 Task: In the  document memoir.txt Use the feature 'and check spelling and grammer' Change font style of header to '18' Select the body of letter and change paragraph spacing to  1.5
Action: Mouse moved to (231, 78)
Screenshot: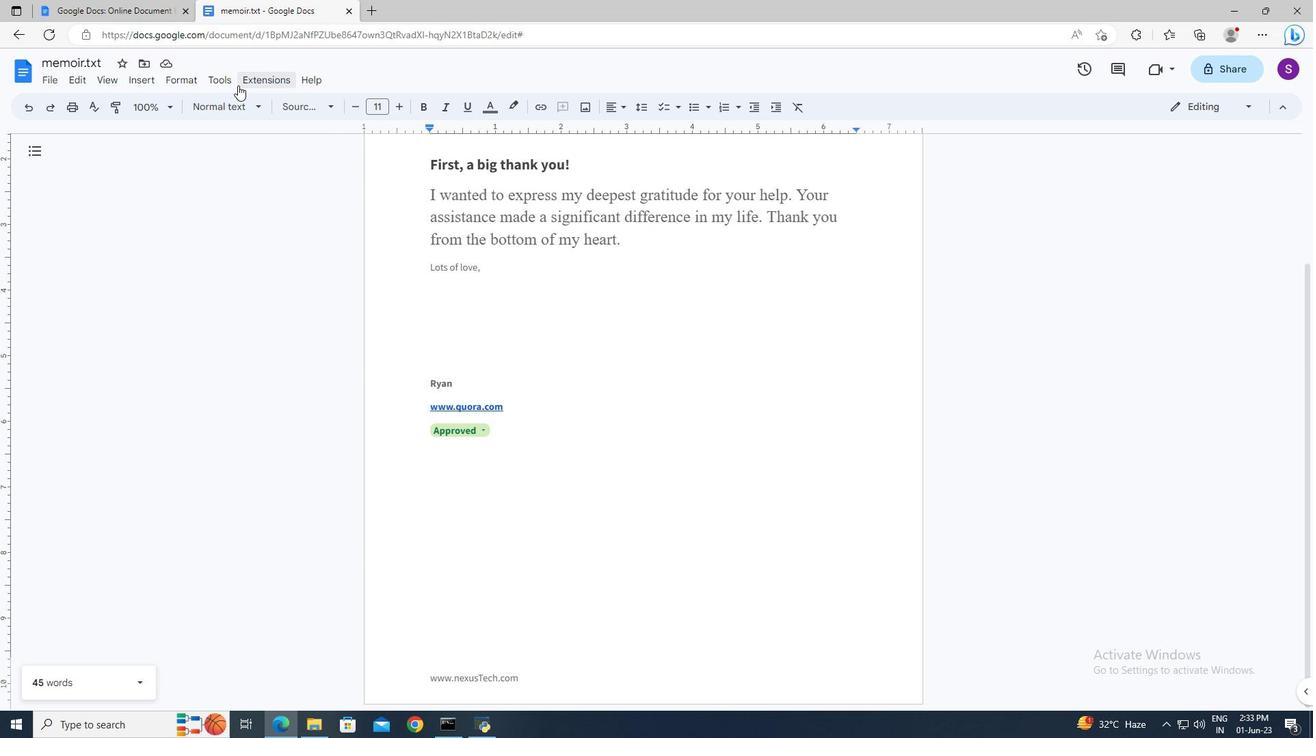 
Action: Mouse pressed left at (231, 78)
Screenshot: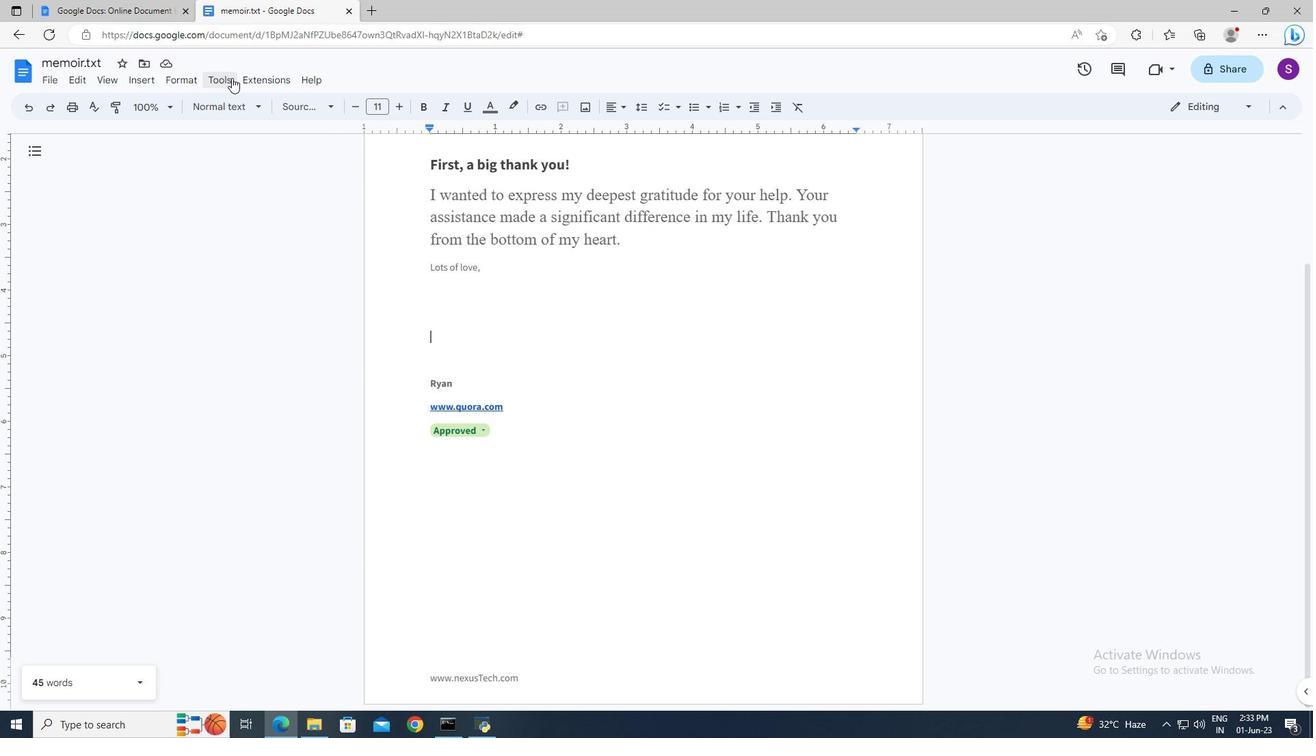 
Action: Mouse moved to (483, 105)
Screenshot: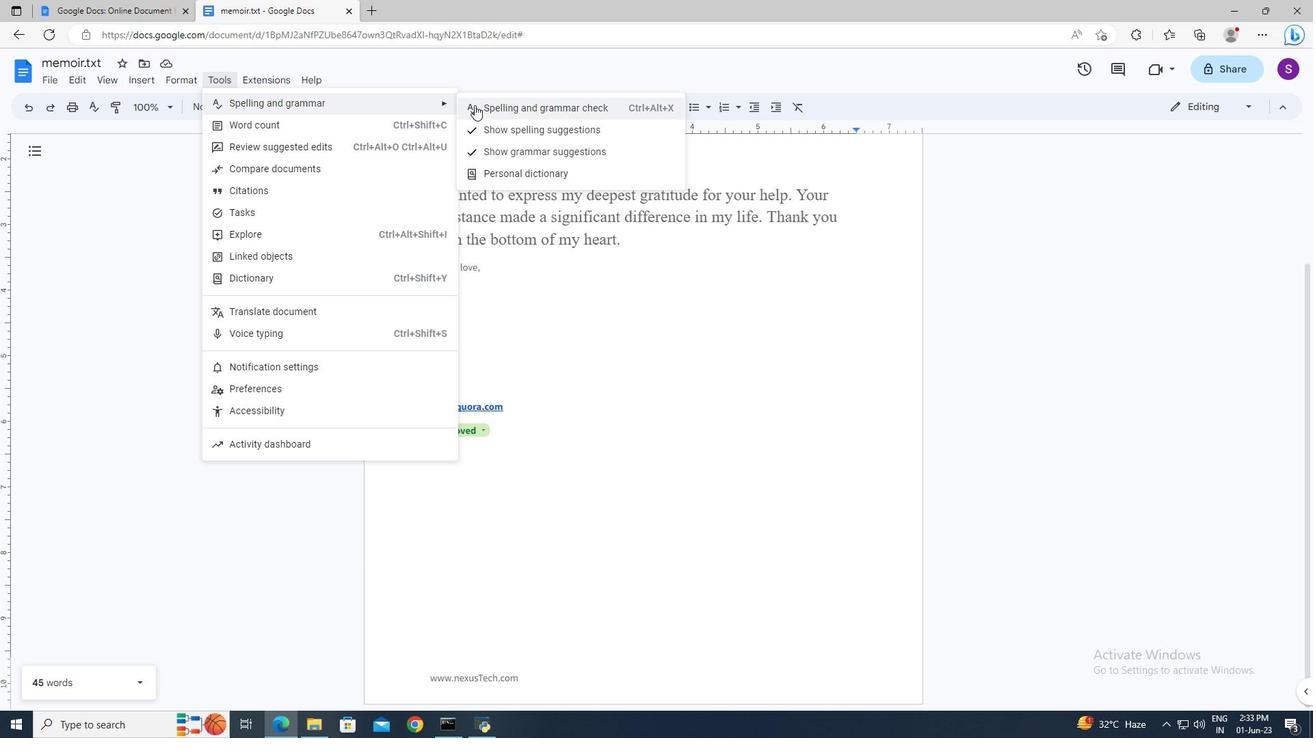 
Action: Mouse pressed left at (483, 105)
Screenshot: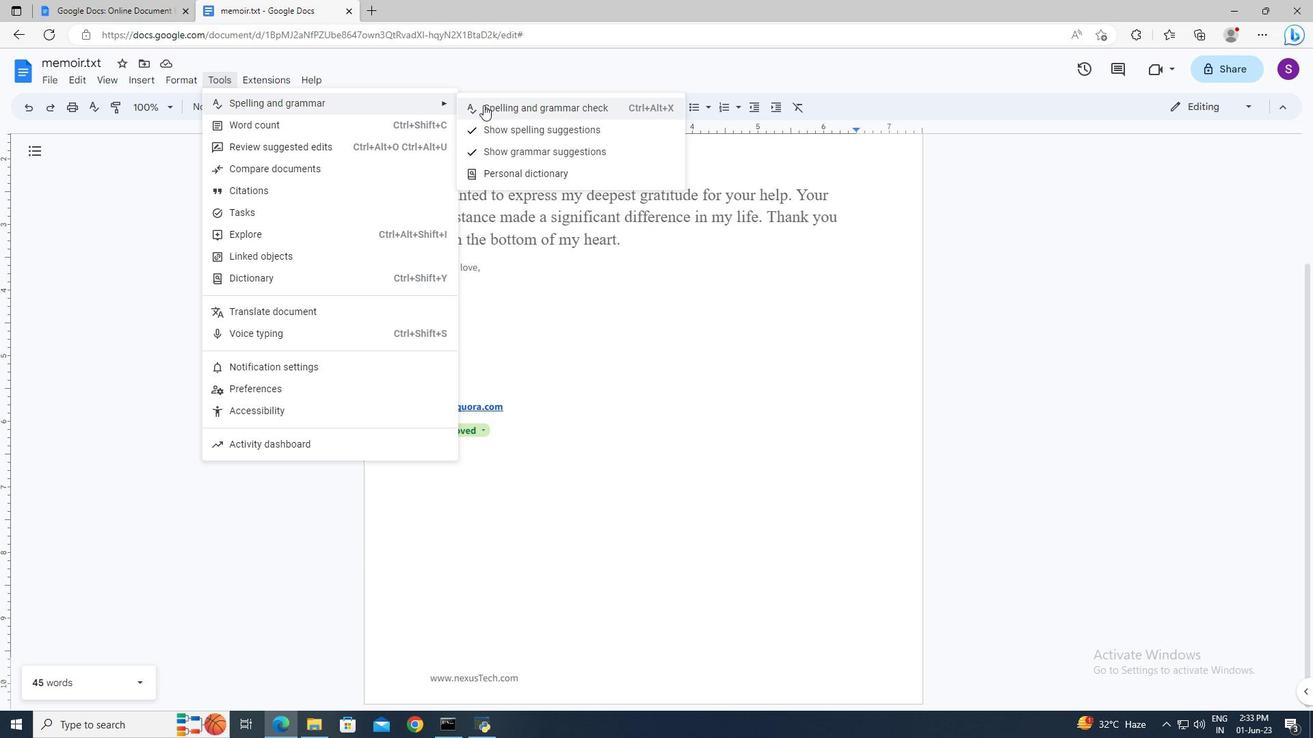 
Action: Mouse moved to (471, 186)
Screenshot: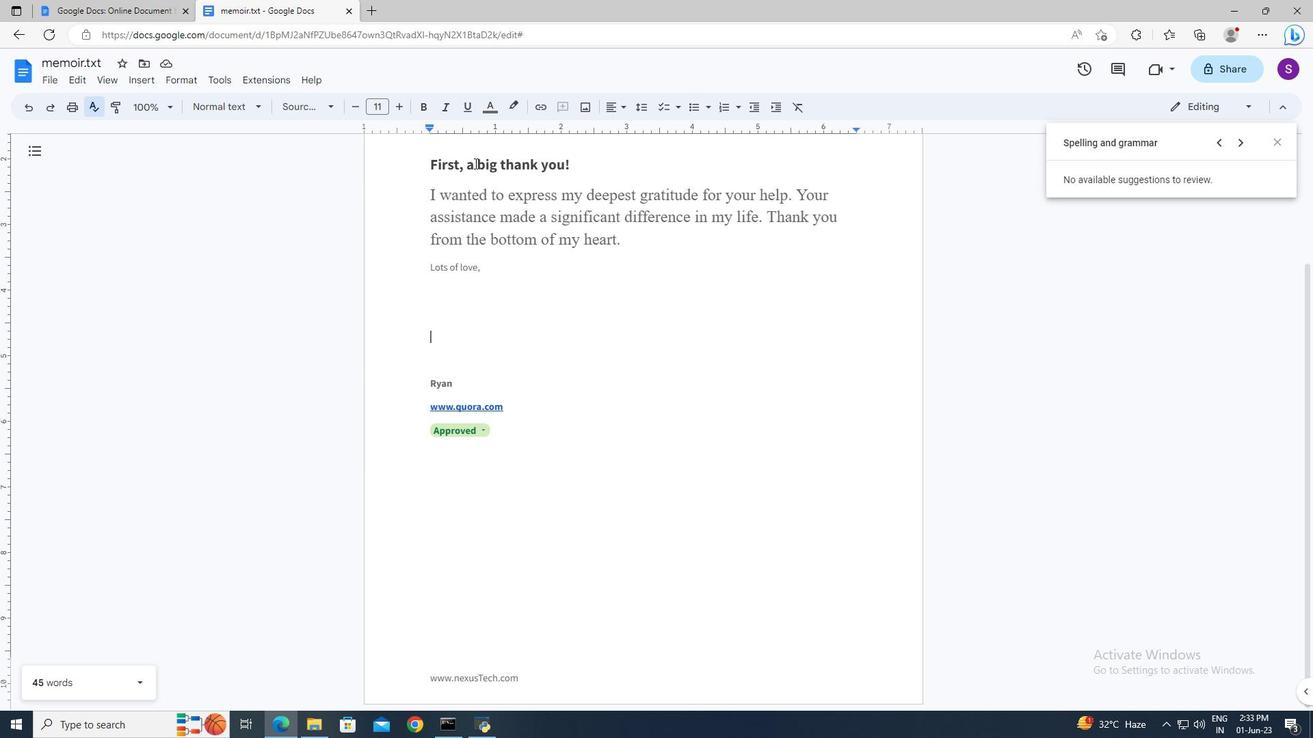 
Action: Mouse scrolled (471, 187) with delta (0, 0)
Screenshot: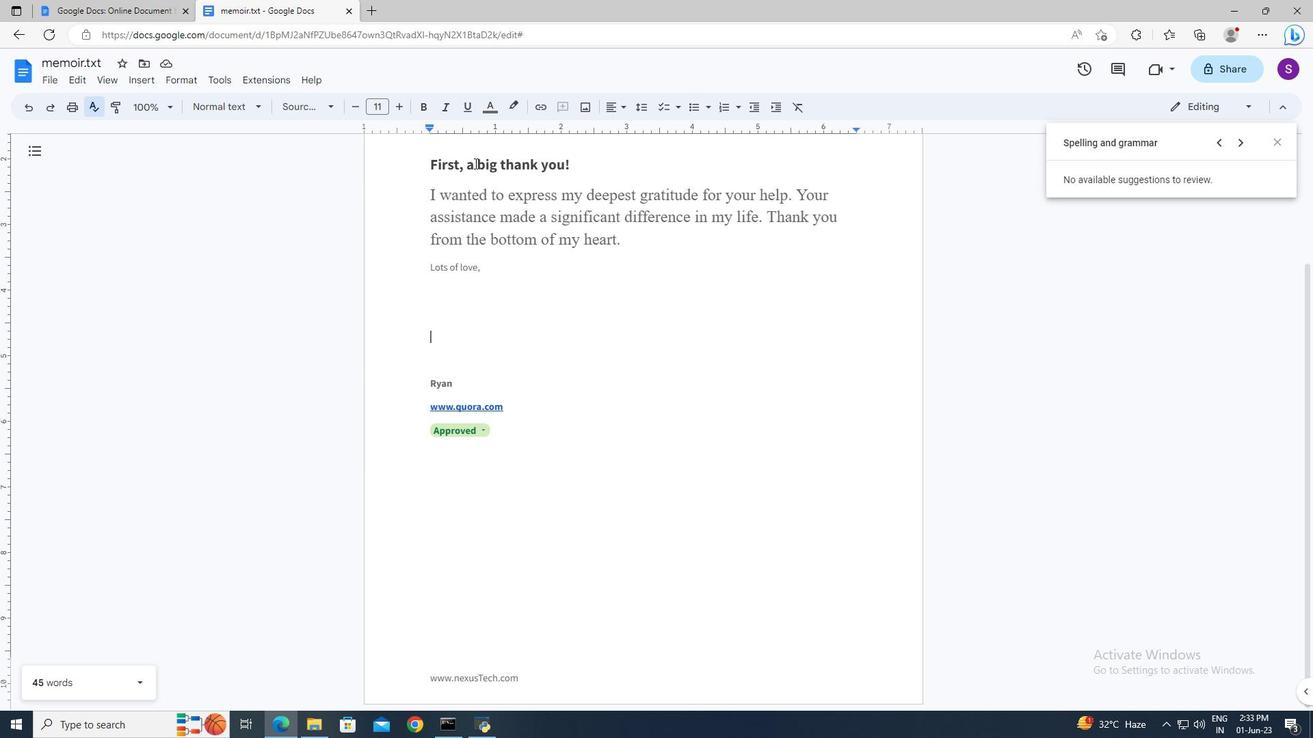 
Action: Mouse scrolled (471, 187) with delta (0, 0)
Screenshot: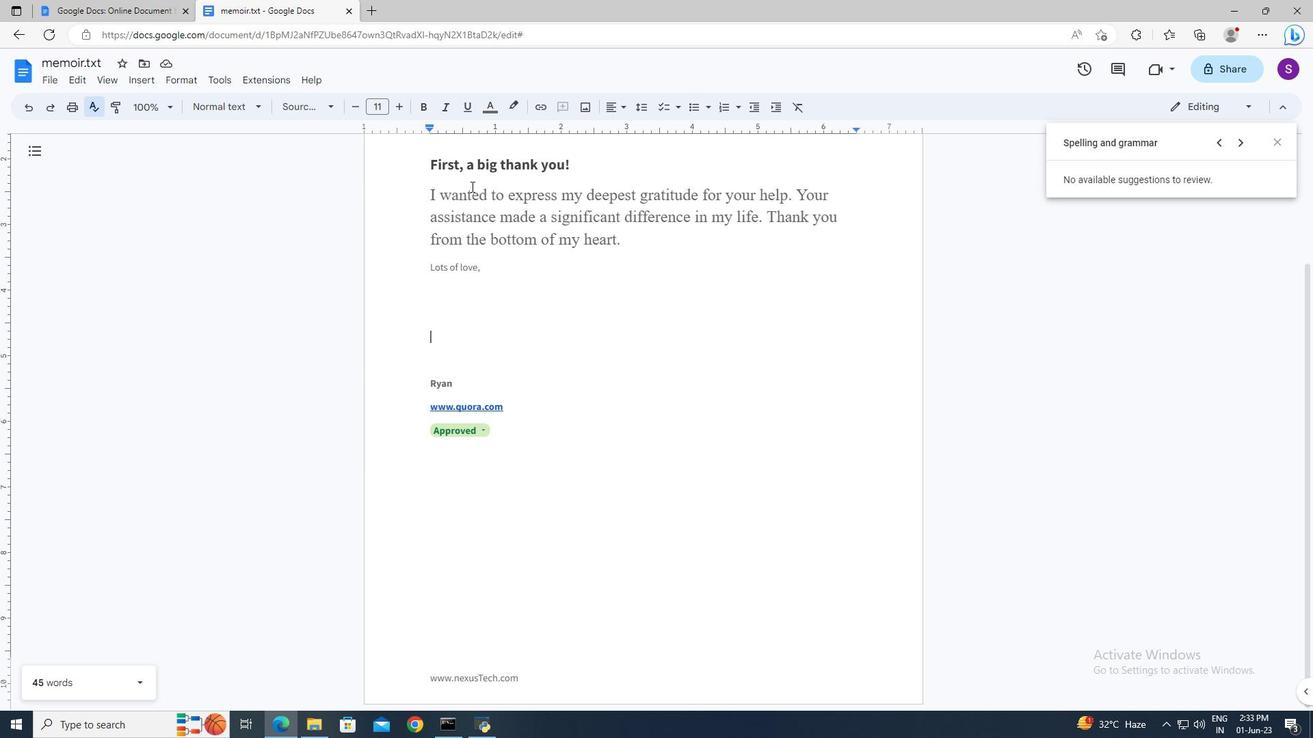
Action: Mouse moved to (429, 171)
Screenshot: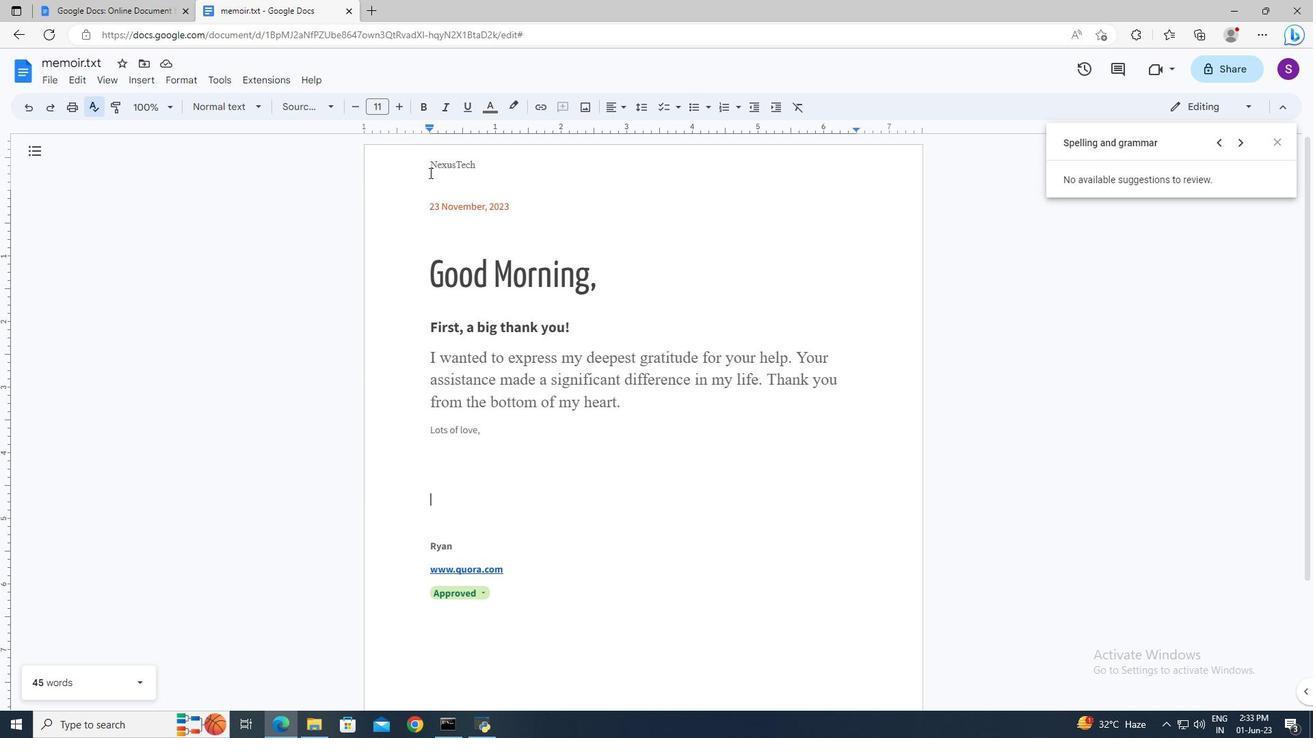
Action: Mouse pressed left at (429, 171)
Screenshot: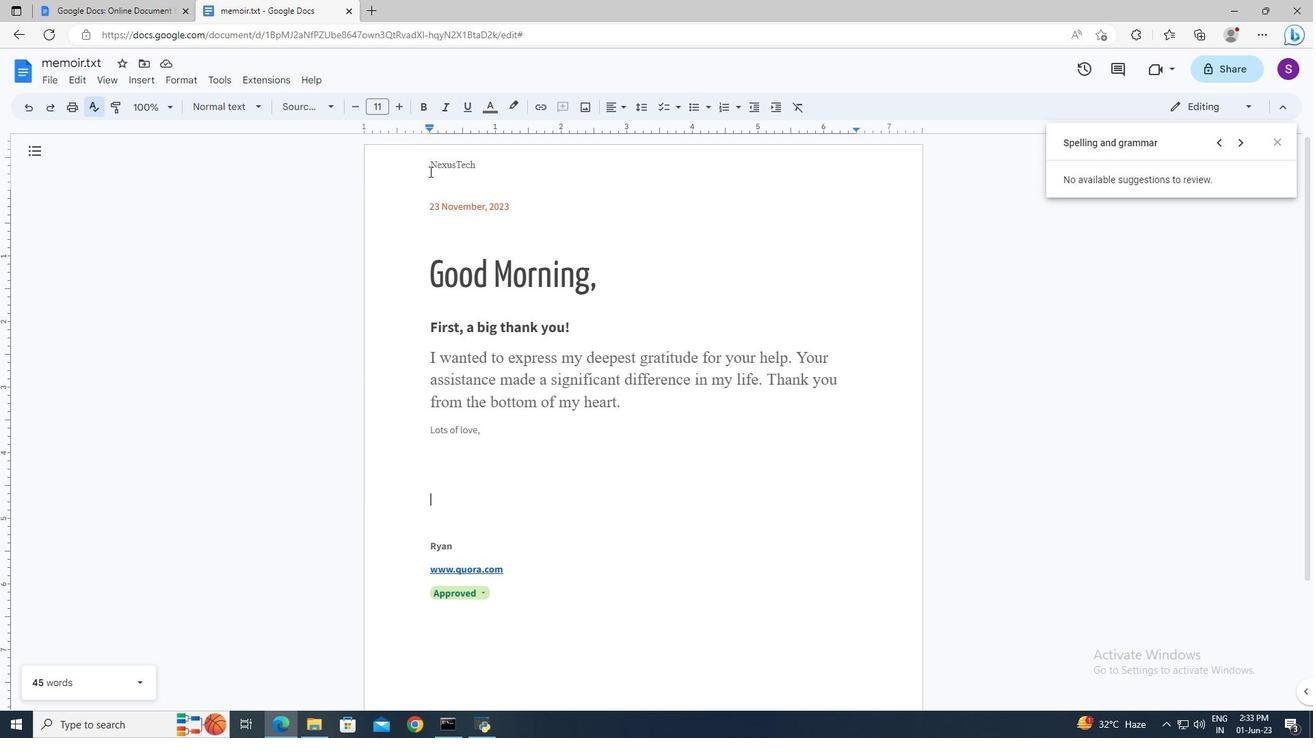 
Action: Mouse pressed left at (429, 171)
Screenshot: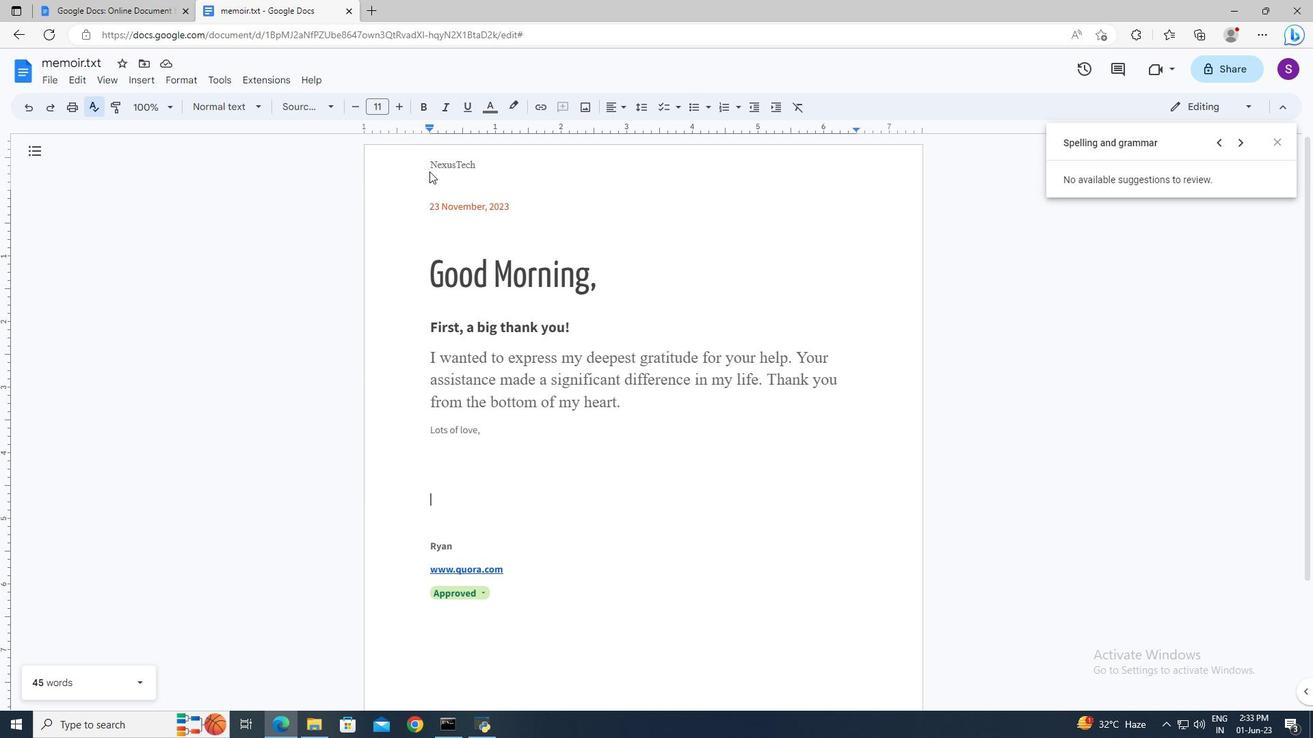 
Action: Key pressed <Key.shift><Key.down>
Screenshot: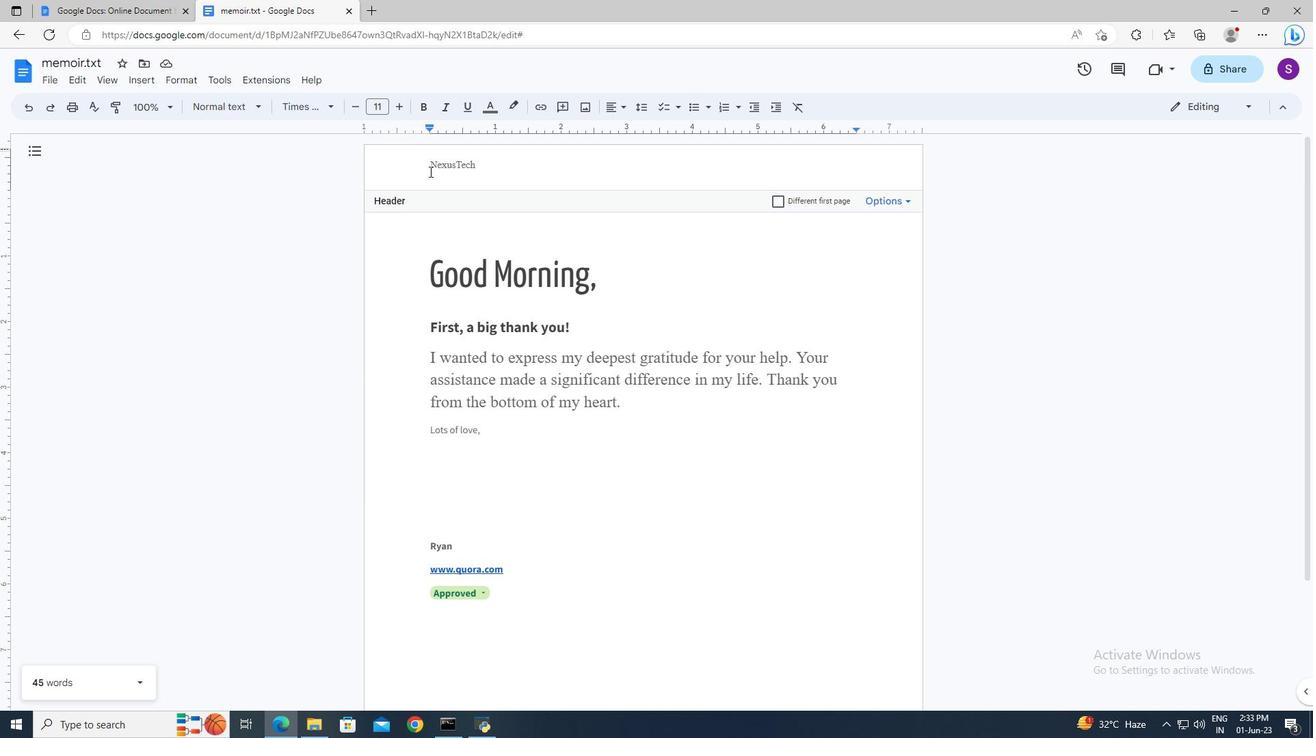 
Action: Mouse moved to (376, 107)
Screenshot: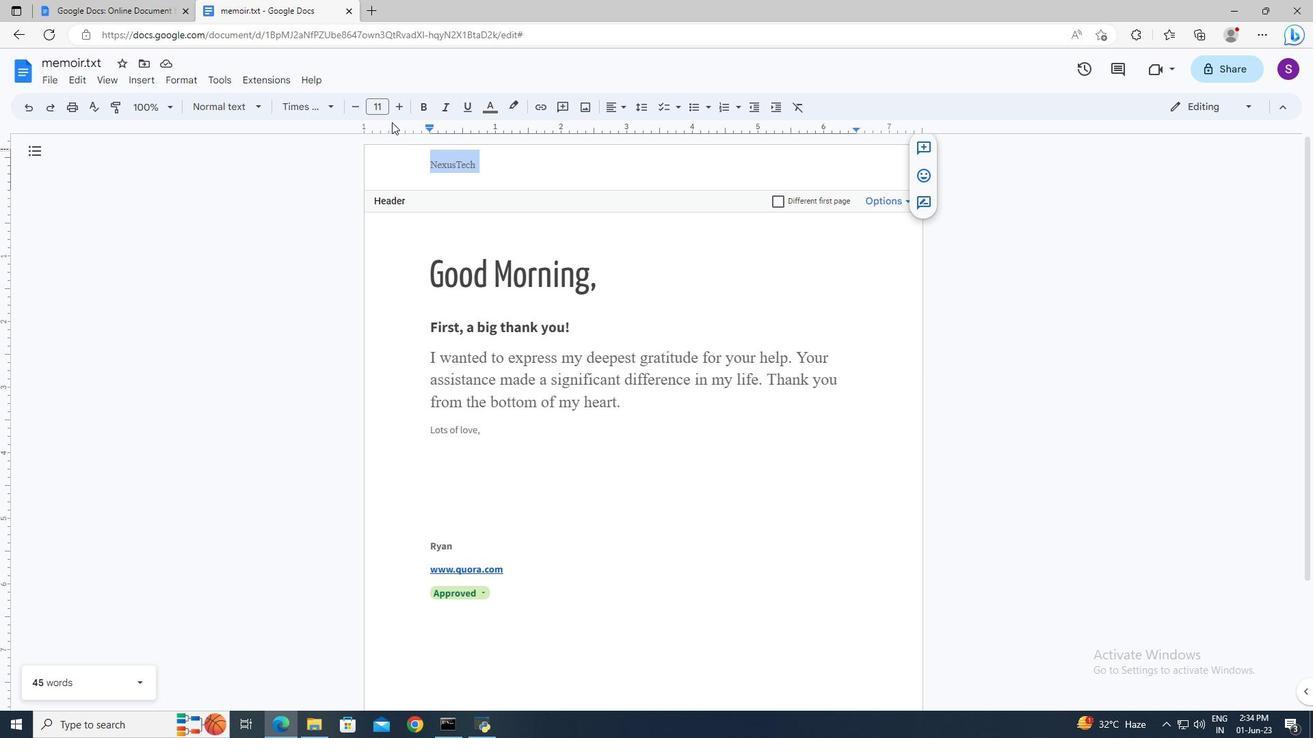 
Action: Mouse pressed left at (376, 107)
Screenshot: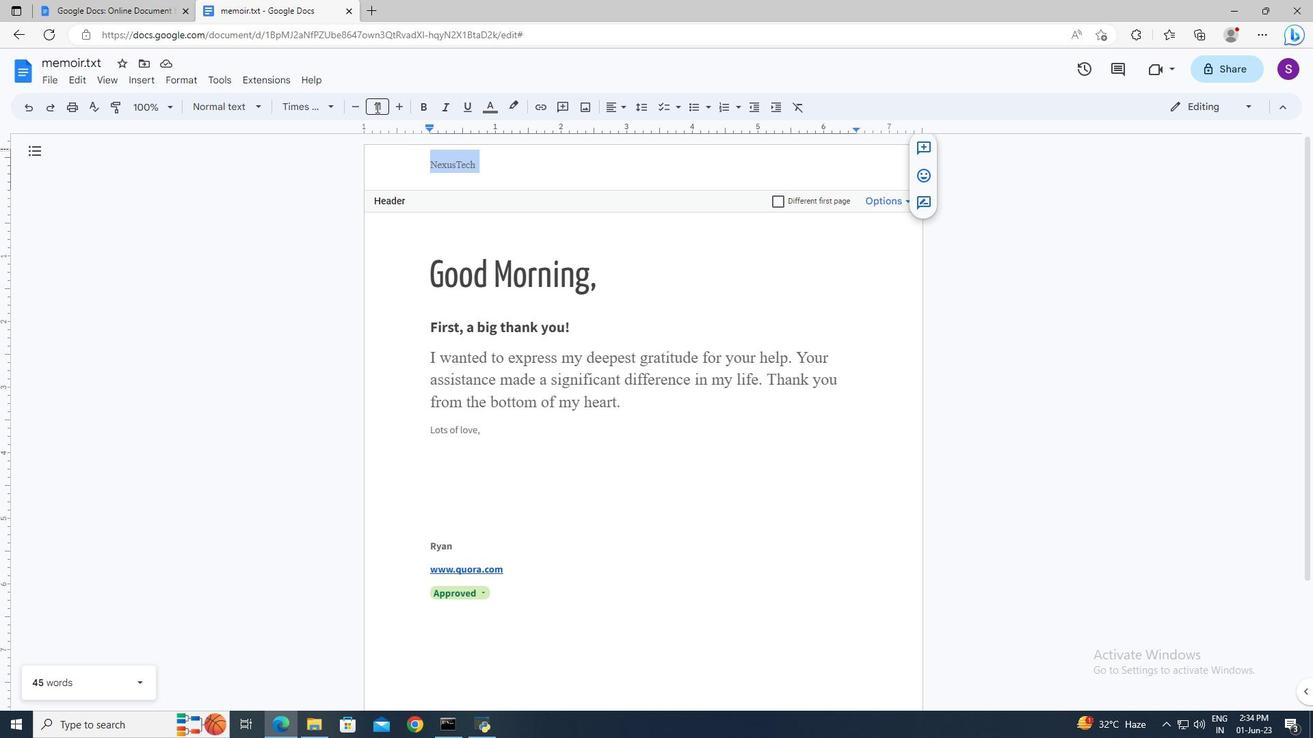 
Action: Key pressed 18<Key.enter>
Screenshot: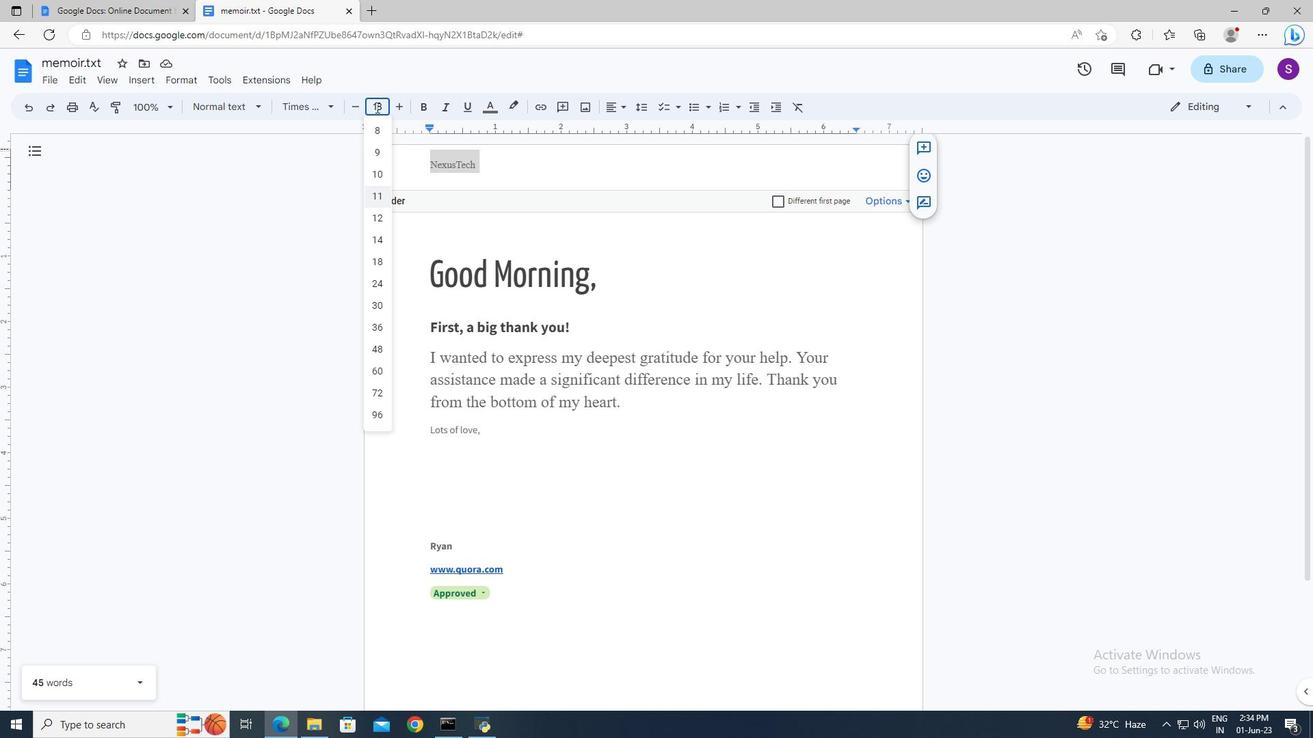 
Action: Mouse moved to (418, 356)
Screenshot: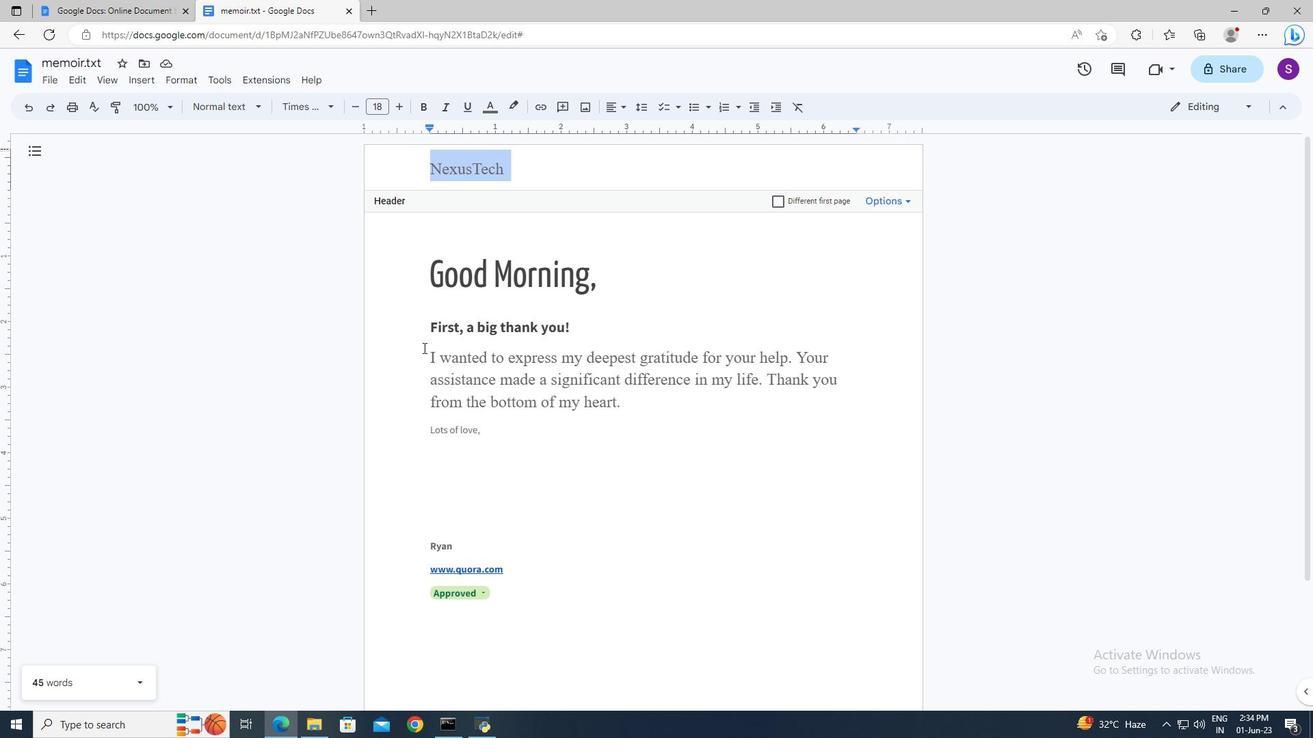 
Action: Mouse pressed left at (418, 356)
Screenshot: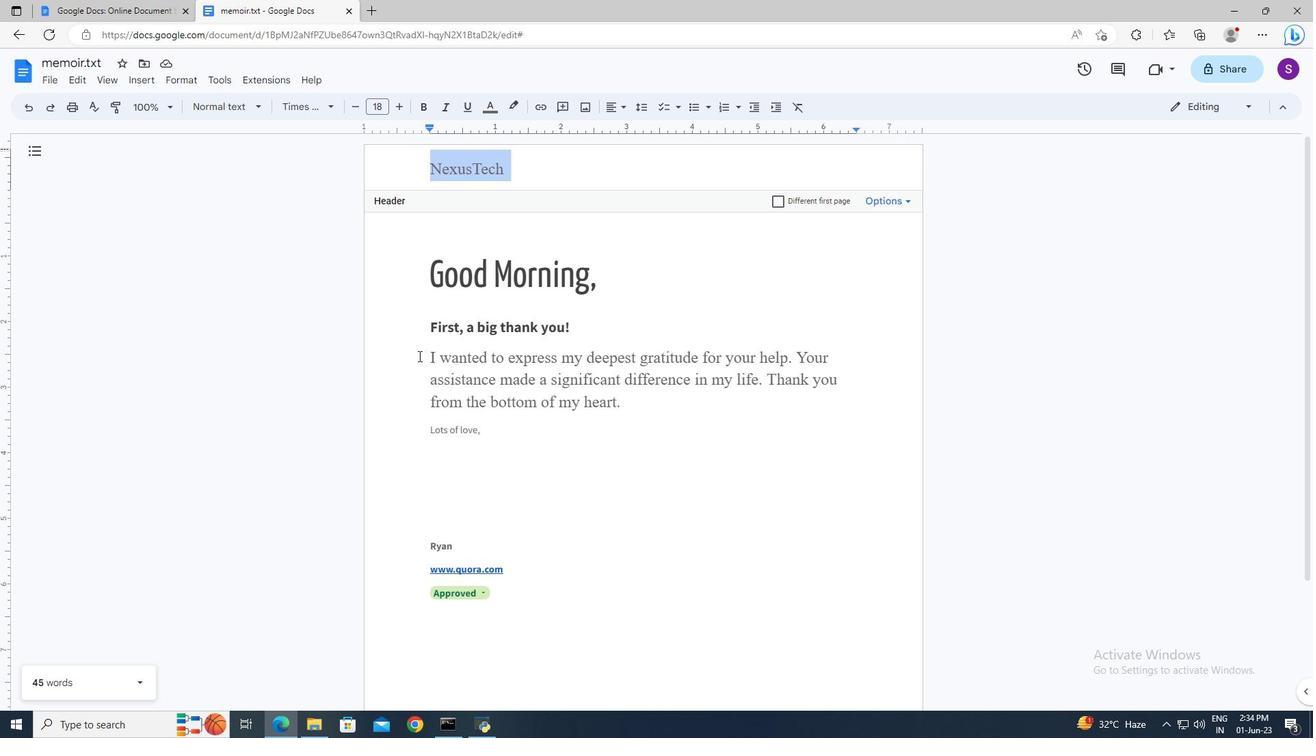 
Action: Mouse moved to (420, 365)
Screenshot: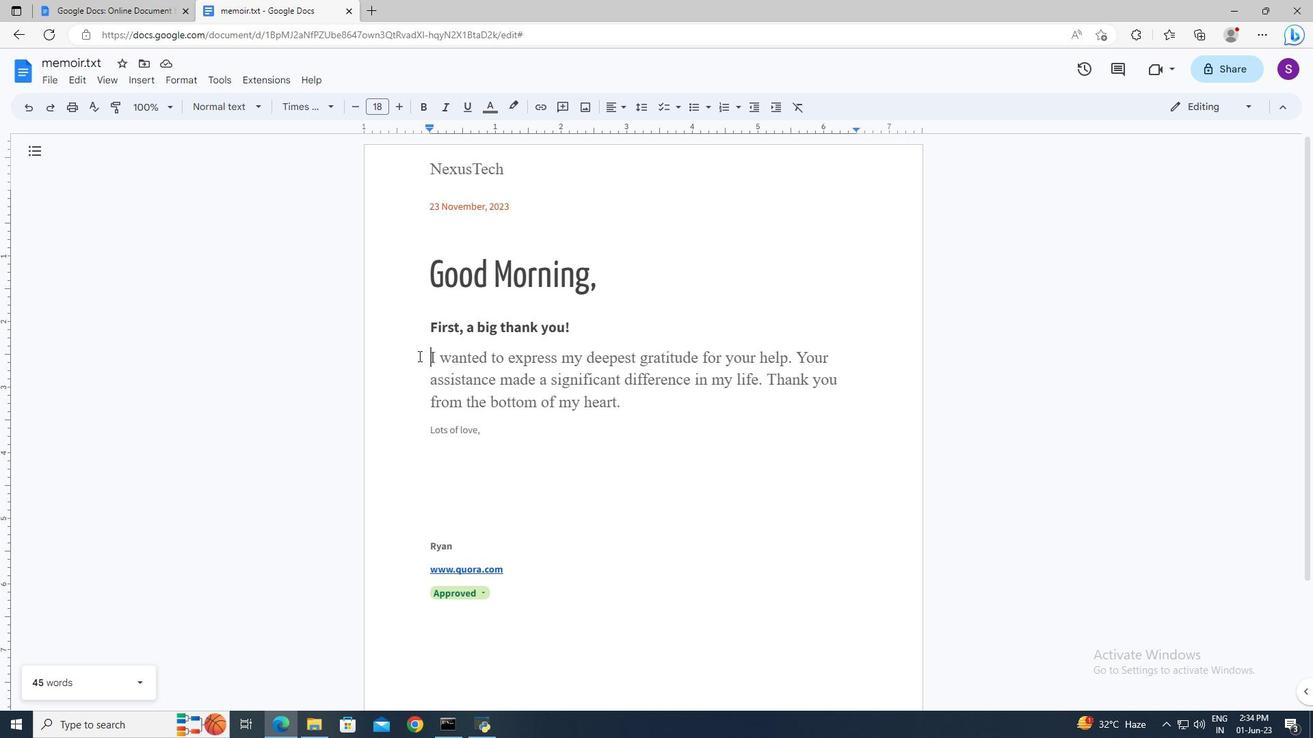 
Action: Key pressed <Key.shift><Key.down>
Screenshot: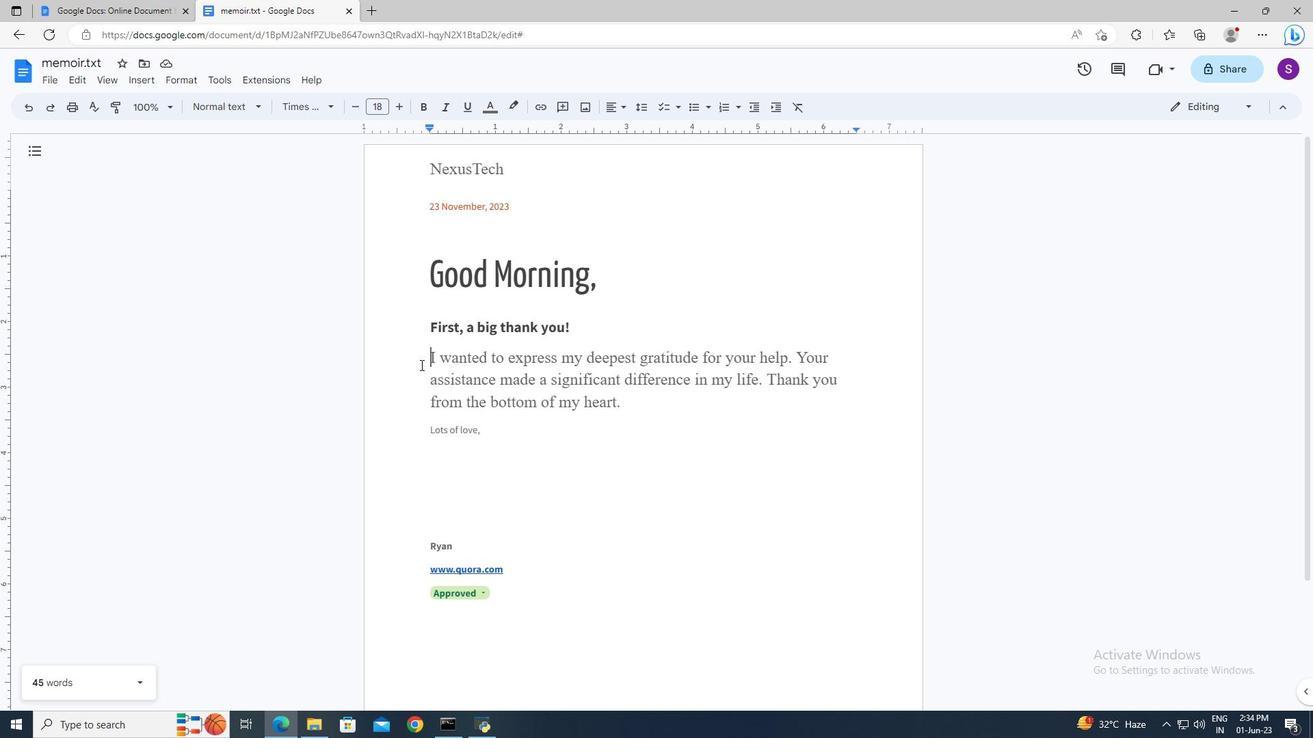 
Action: Mouse moved to (639, 112)
Screenshot: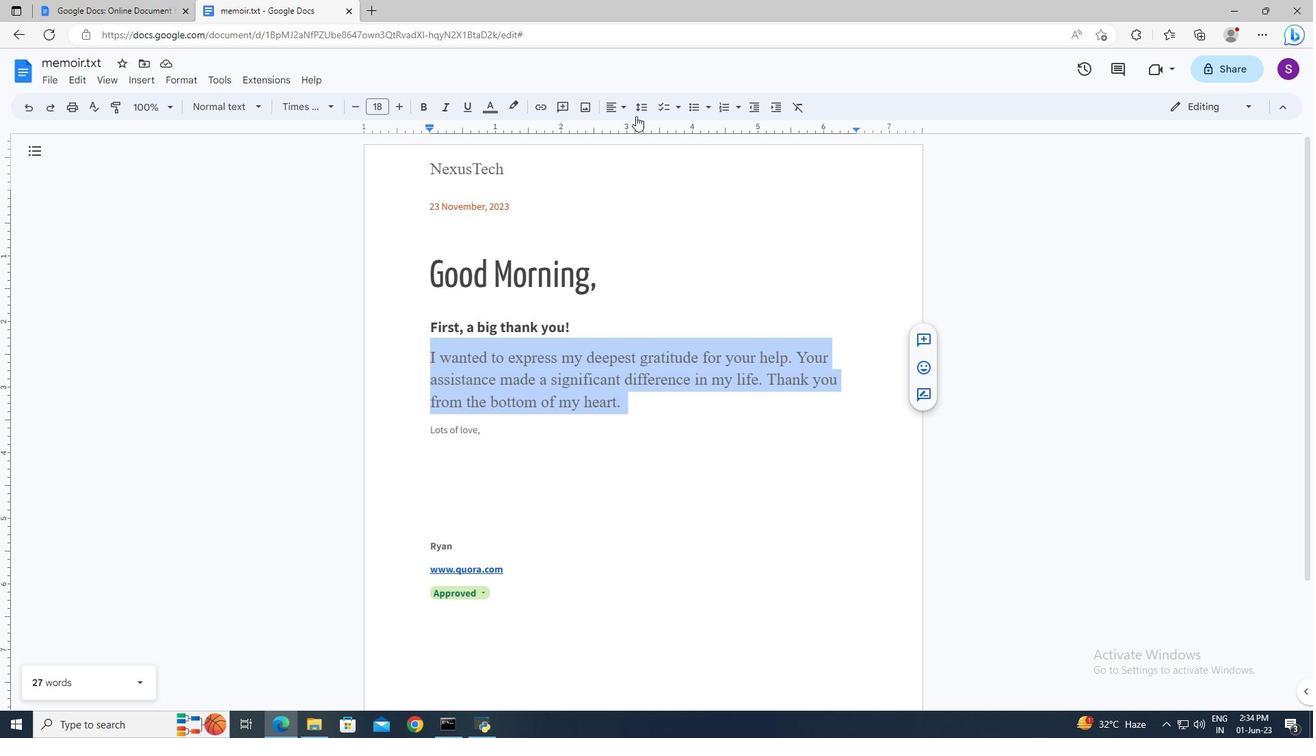
Action: Mouse pressed left at (639, 112)
Screenshot: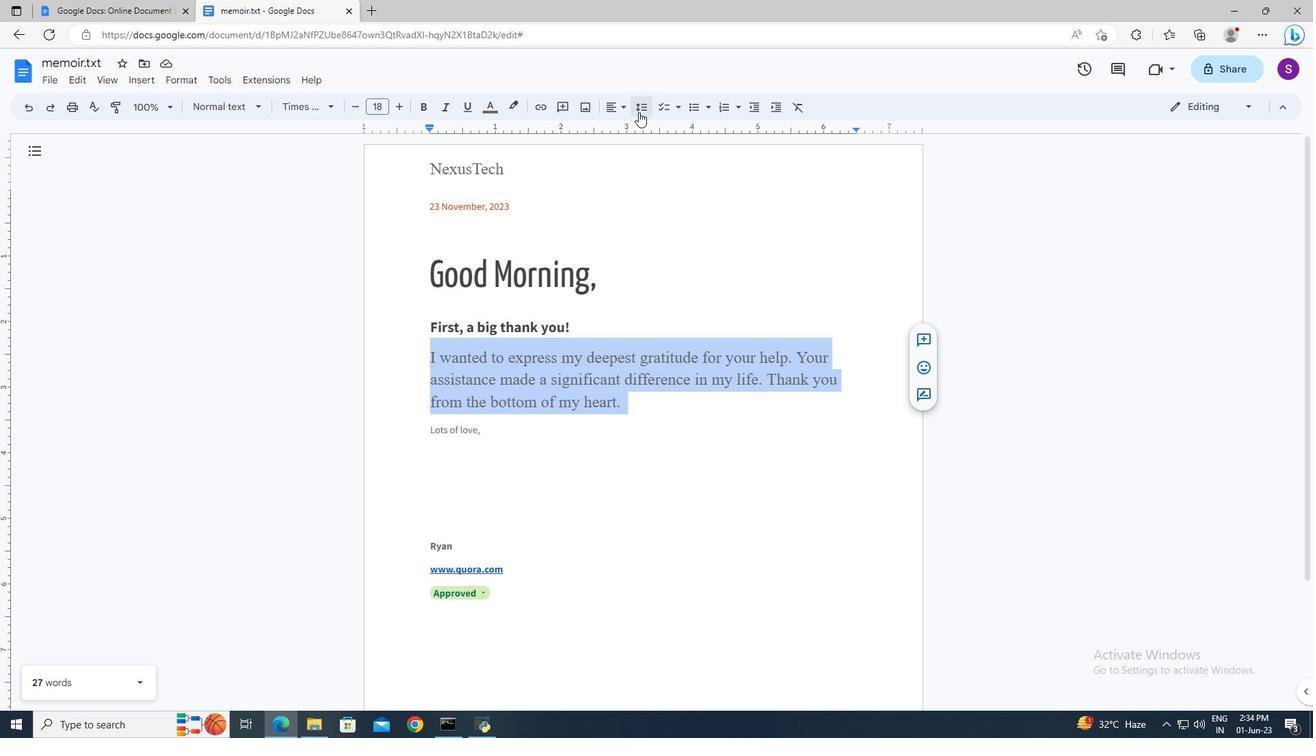 
Action: Mouse moved to (645, 172)
Screenshot: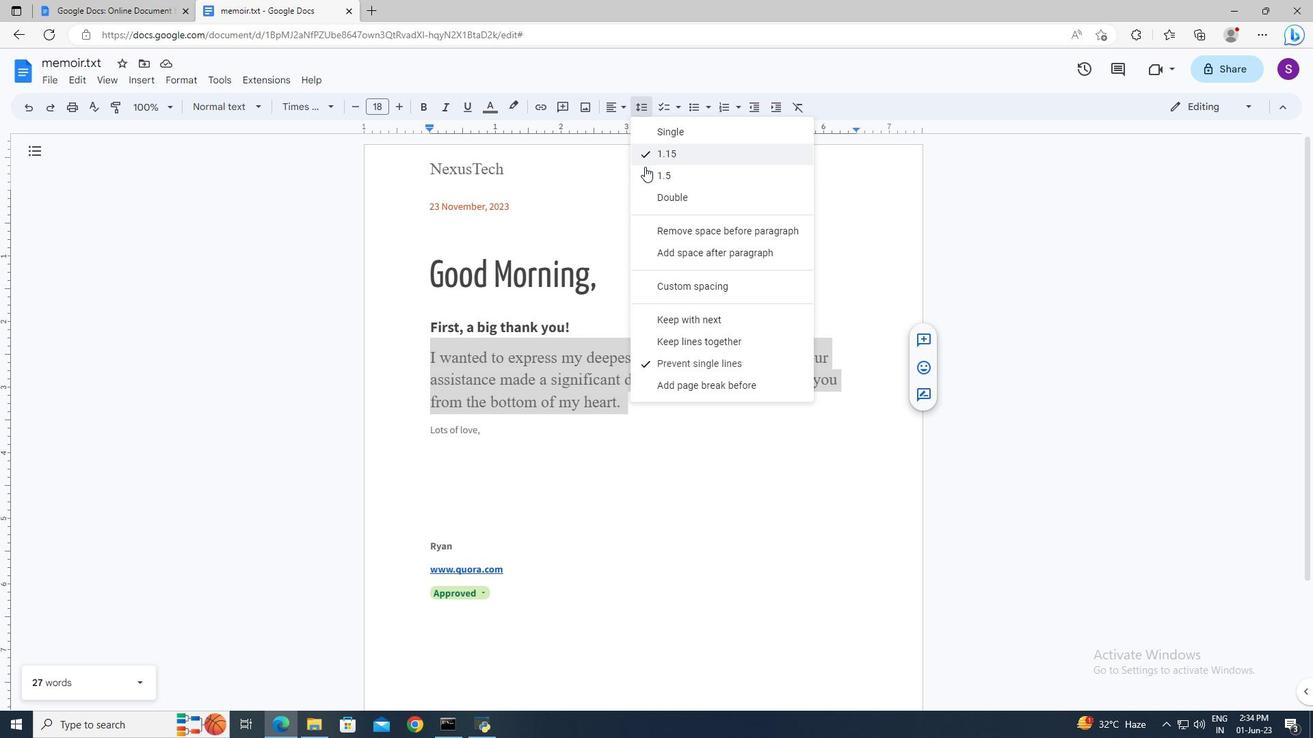 
Action: Mouse pressed left at (645, 172)
Screenshot: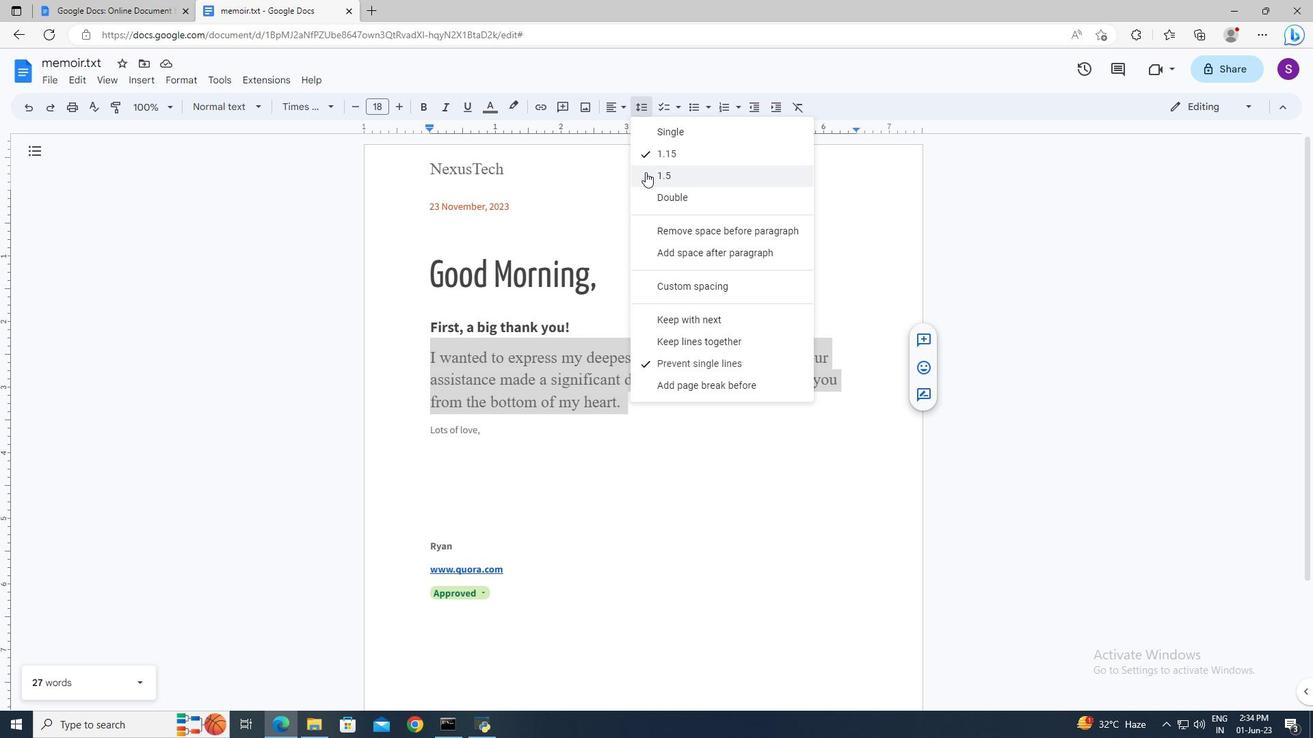 
Action: Mouse moved to (653, 409)
Screenshot: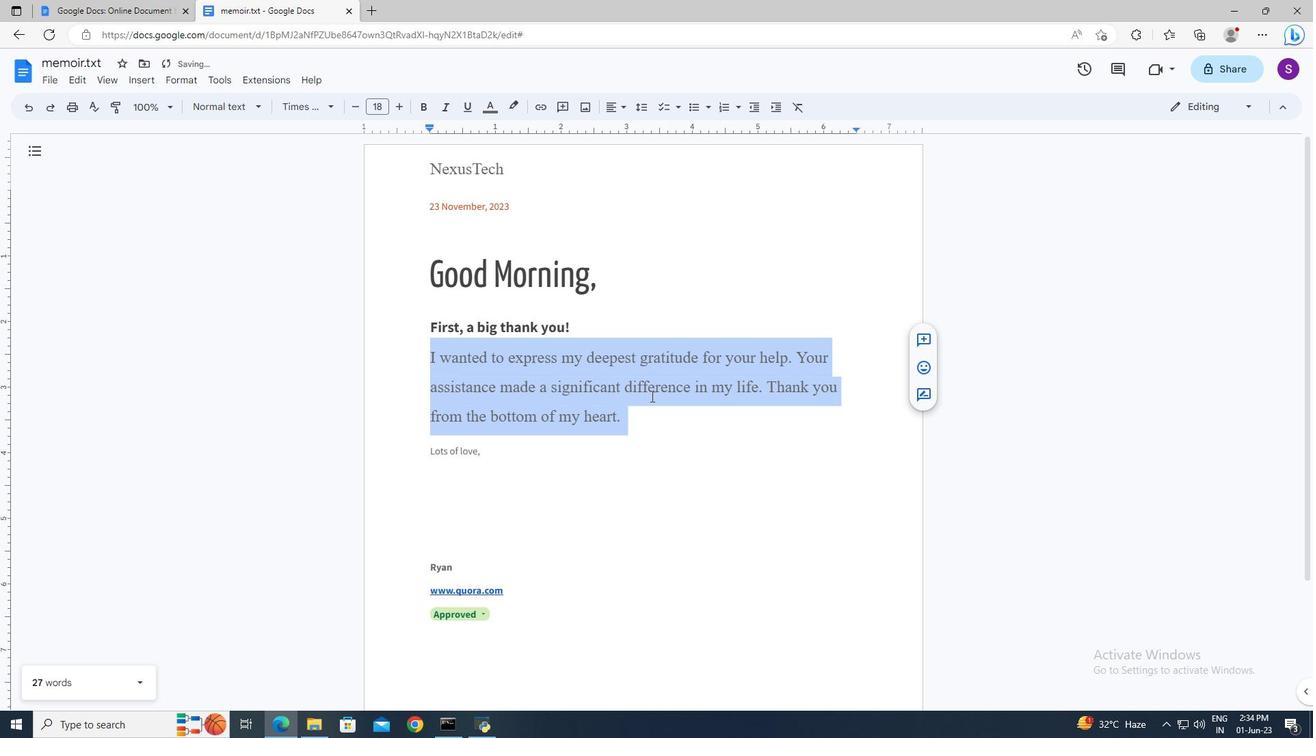 
Action: Mouse pressed left at (653, 409)
Screenshot: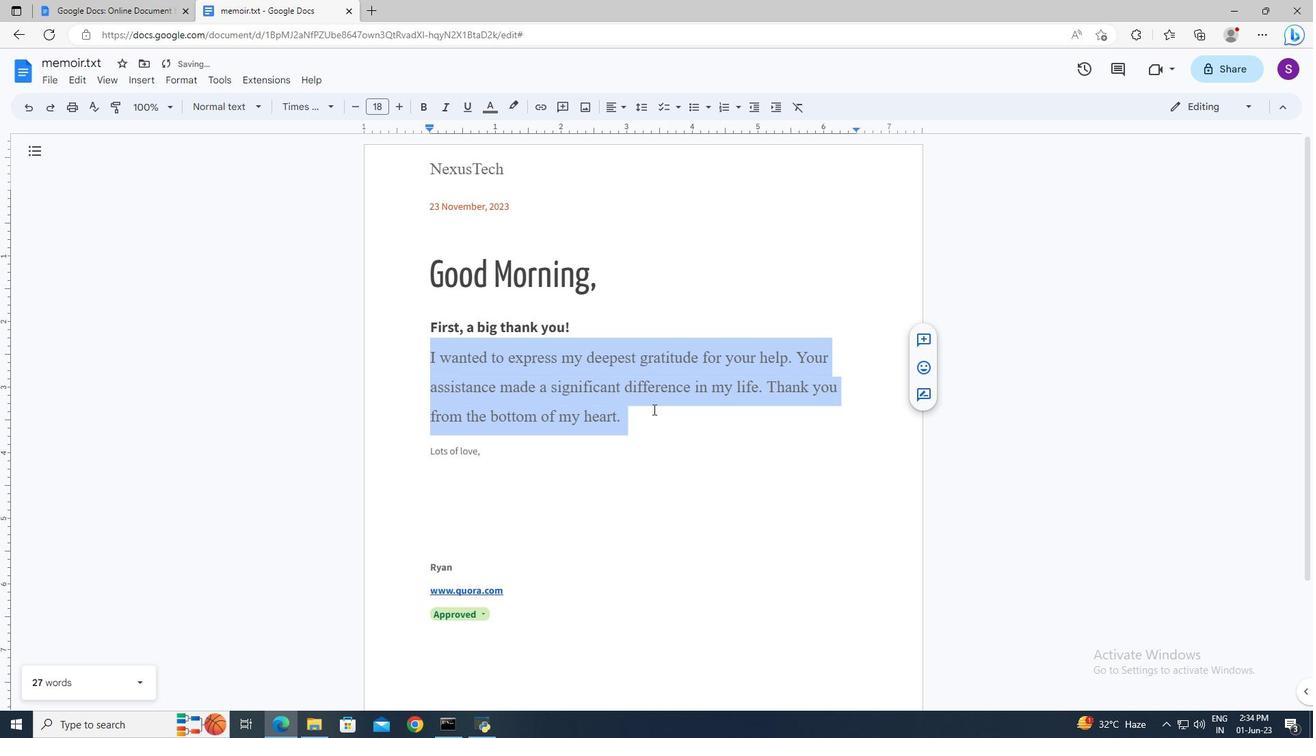 
